 Task: Create a due date automation trigger when advanced on, on the monday before a card is due add content with a name or a description starting with resume at 11:00 AM.
Action: Mouse moved to (1060, 73)
Screenshot: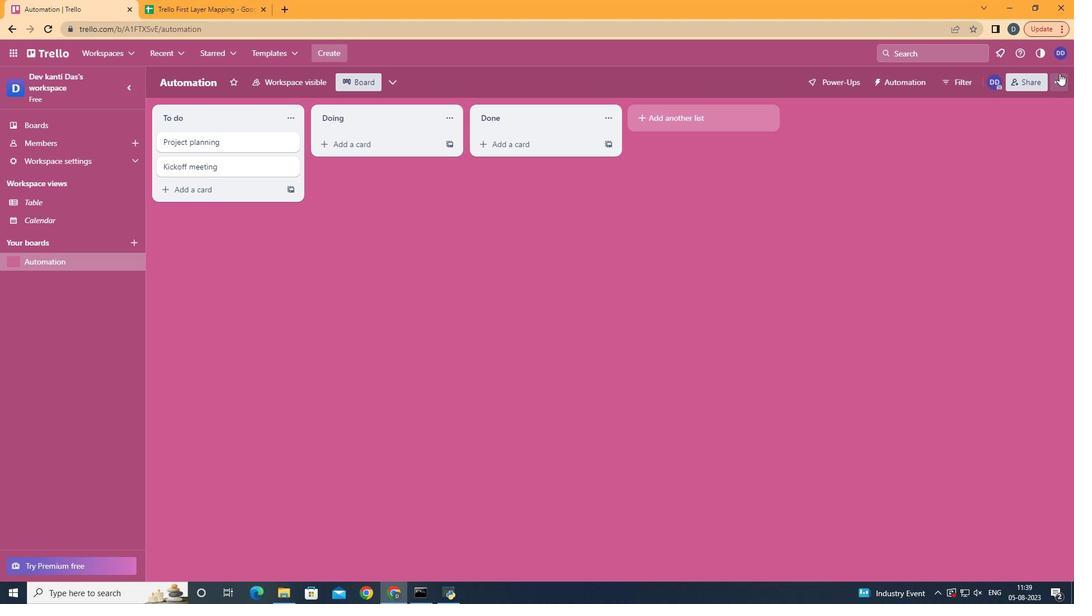 
Action: Mouse pressed left at (1060, 73)
Screenshot: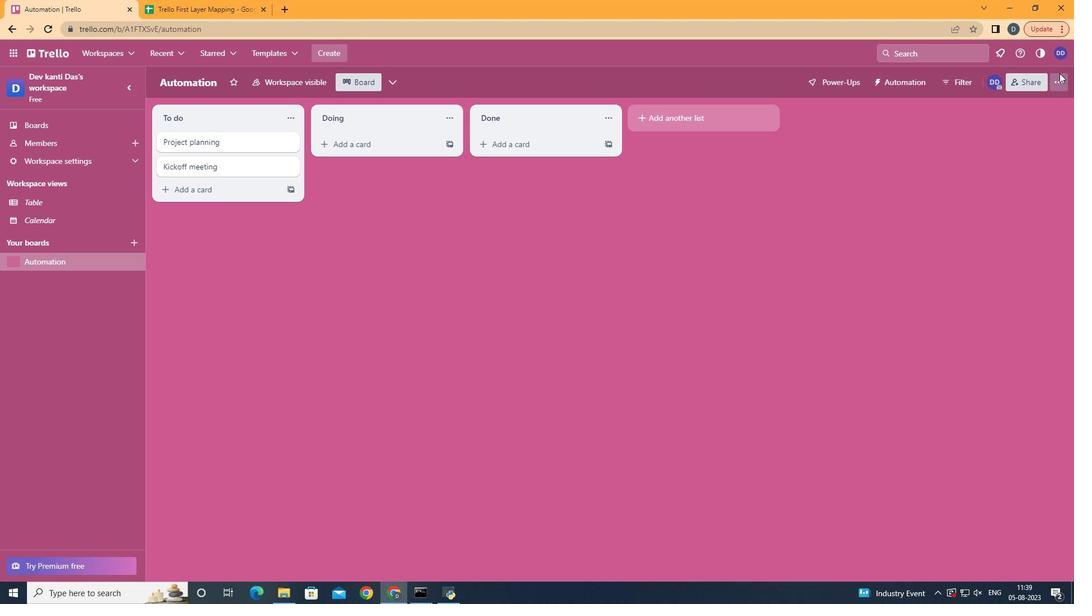 
Action: Mouse moved to (1008, 232)
Screenshot: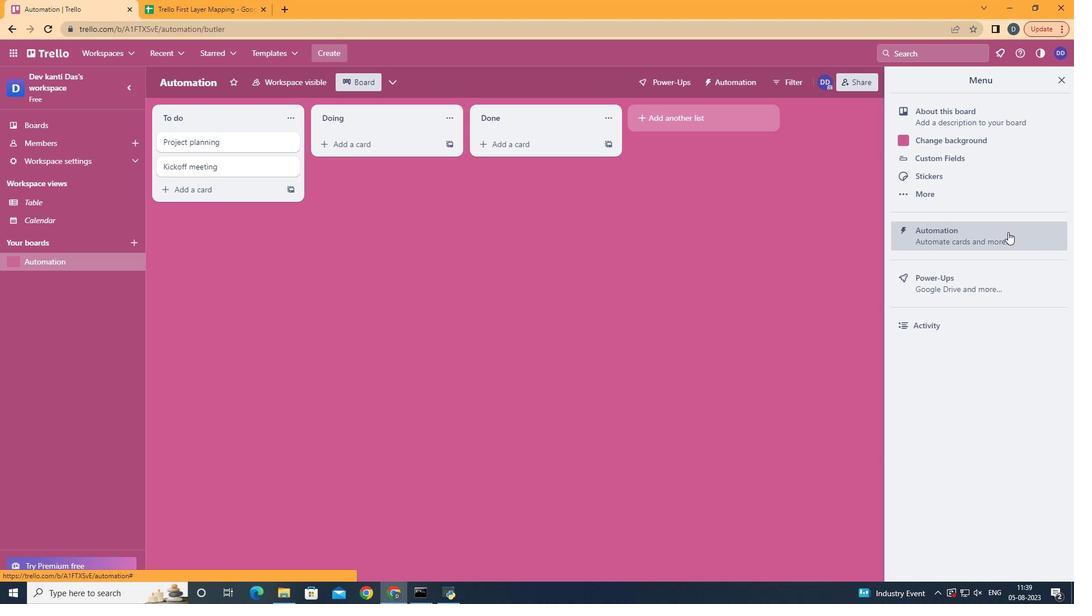 
Action: Mouse pressed left at (1008, 232)
Screenshot: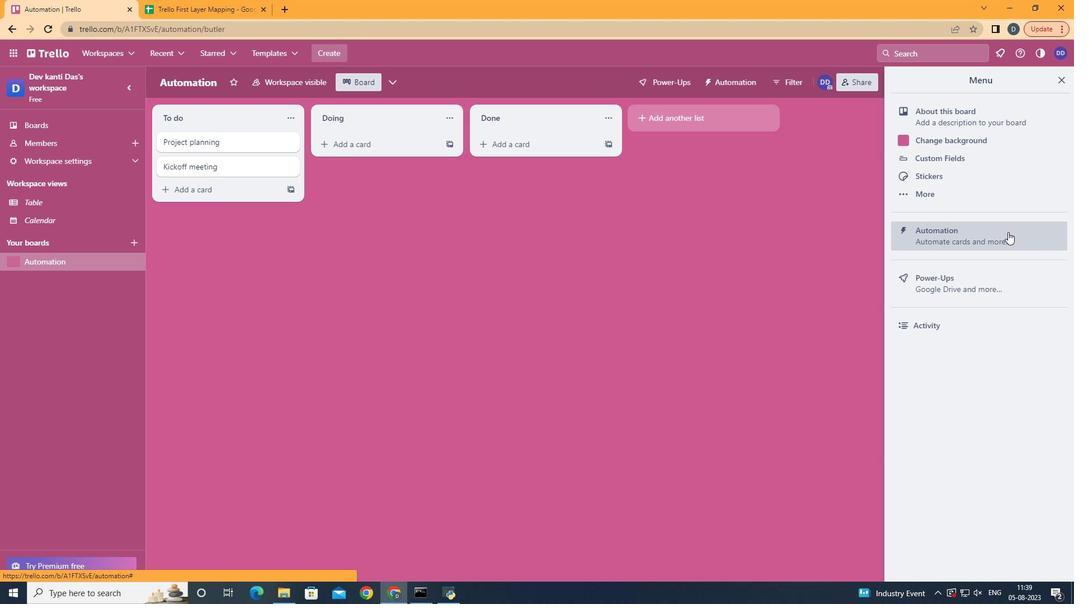 
Action: Mouse moved to (236, 226)
Screenshot: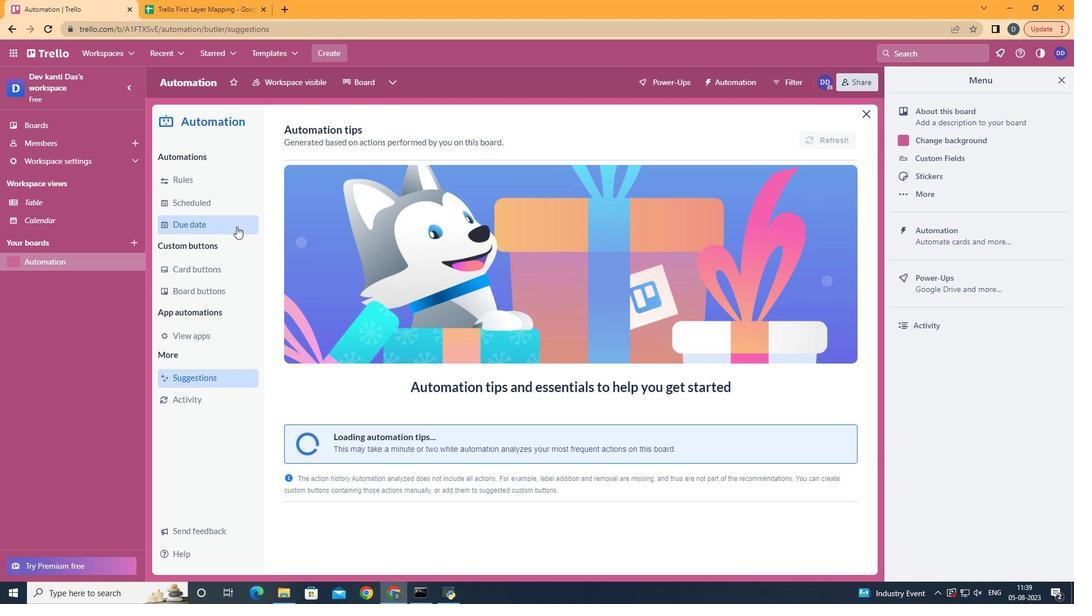 
Action: Mouse pressed left at (236, 226)
Screenshot: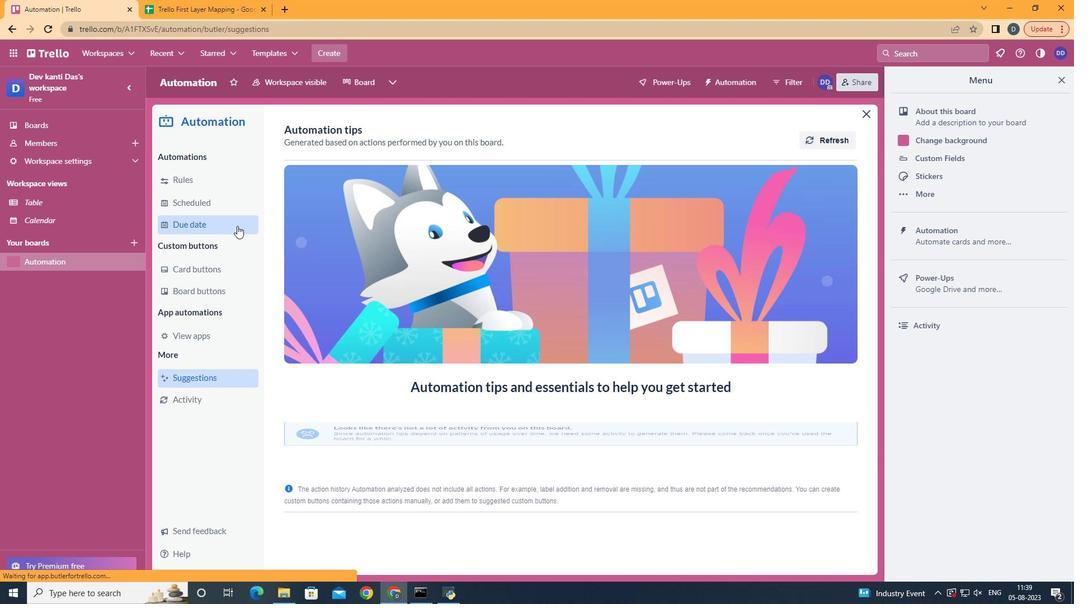 
Action: Mouse moved to (769, 137)
Screenshot: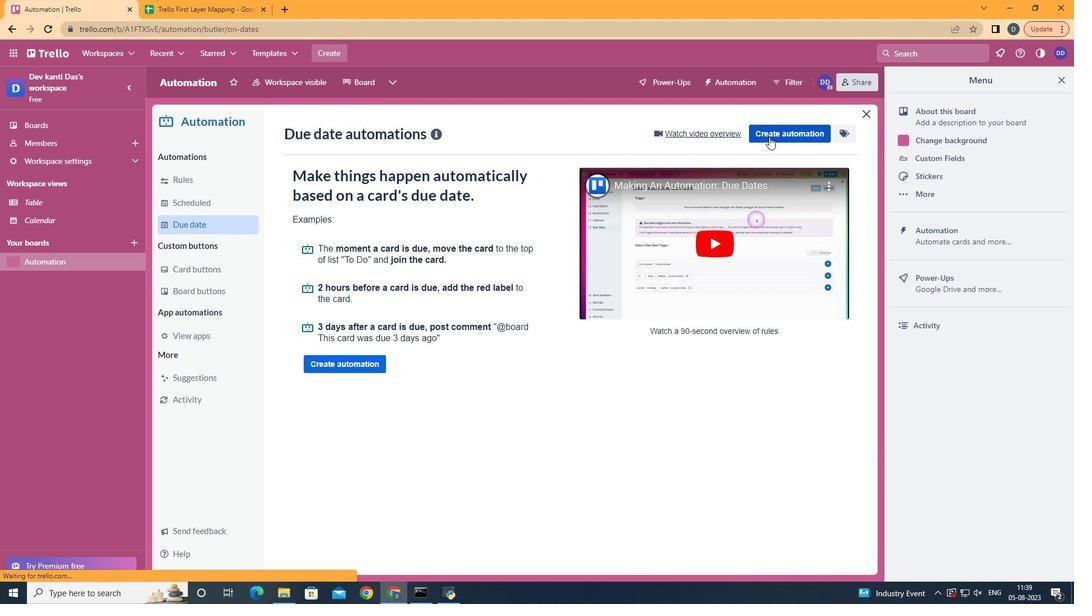 
Action: Mouse pressed left at (769, 137)
Screenshot: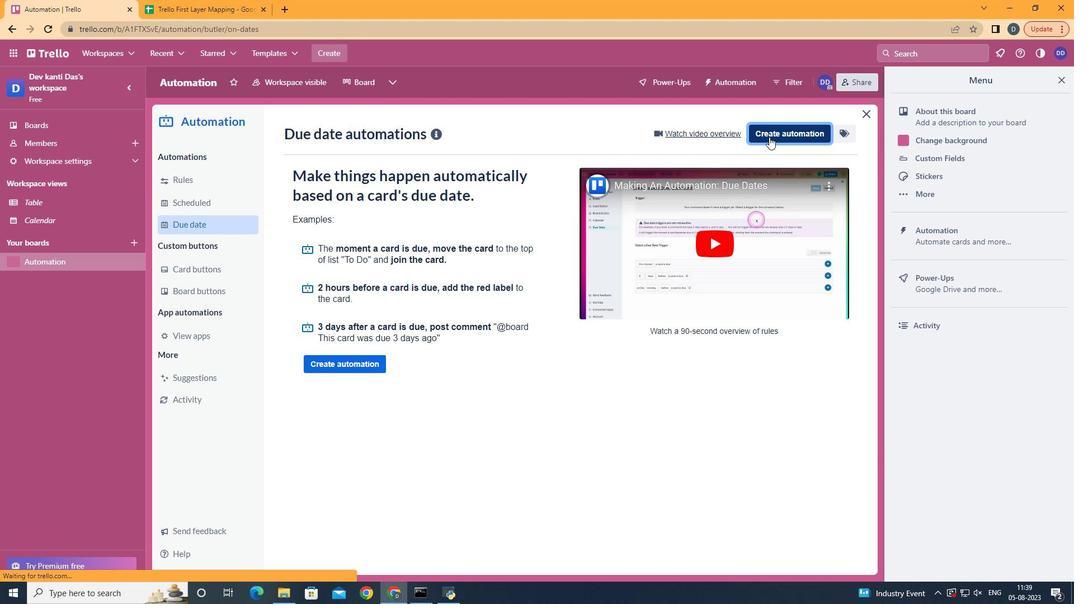 
Action: Mouse moved to (562, 246)
Screenshot: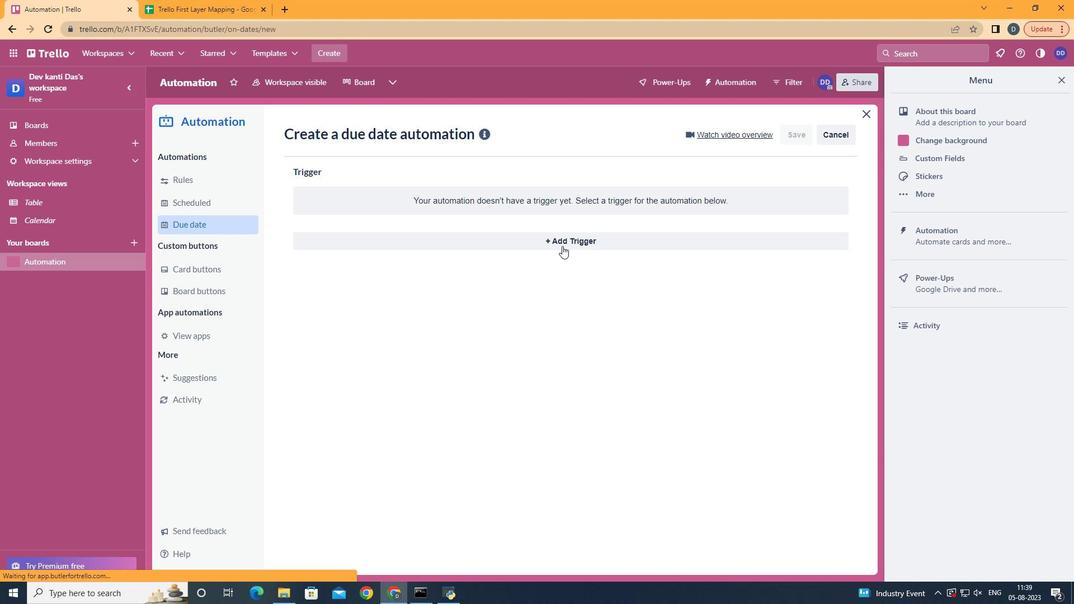 
Action: Mouse pressed left at (562, 246)
Screenshot: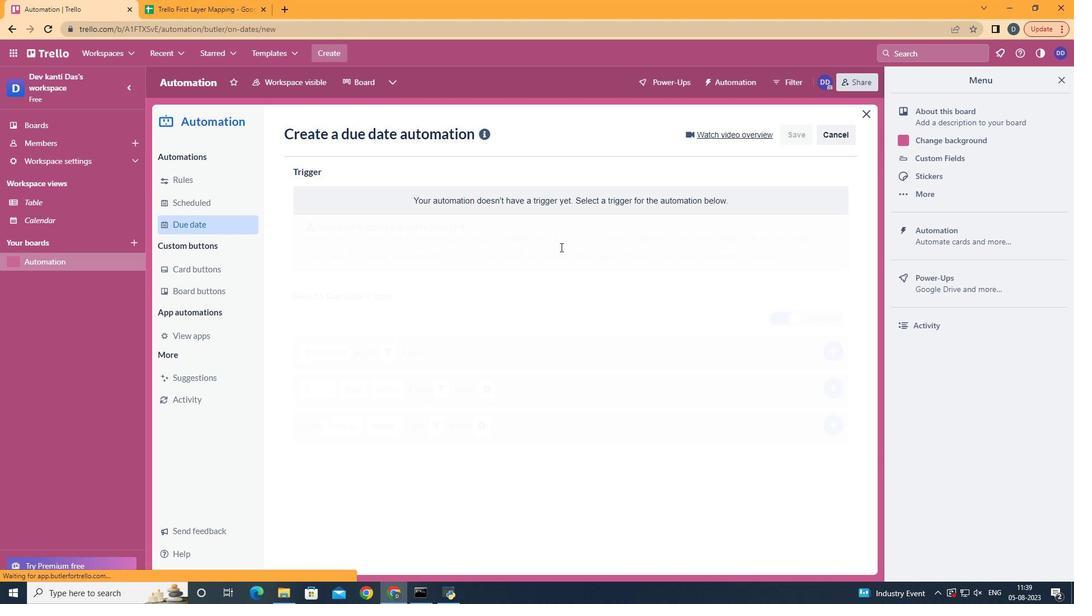 
Action: Mouse moved to (357, 292)
Screenshot: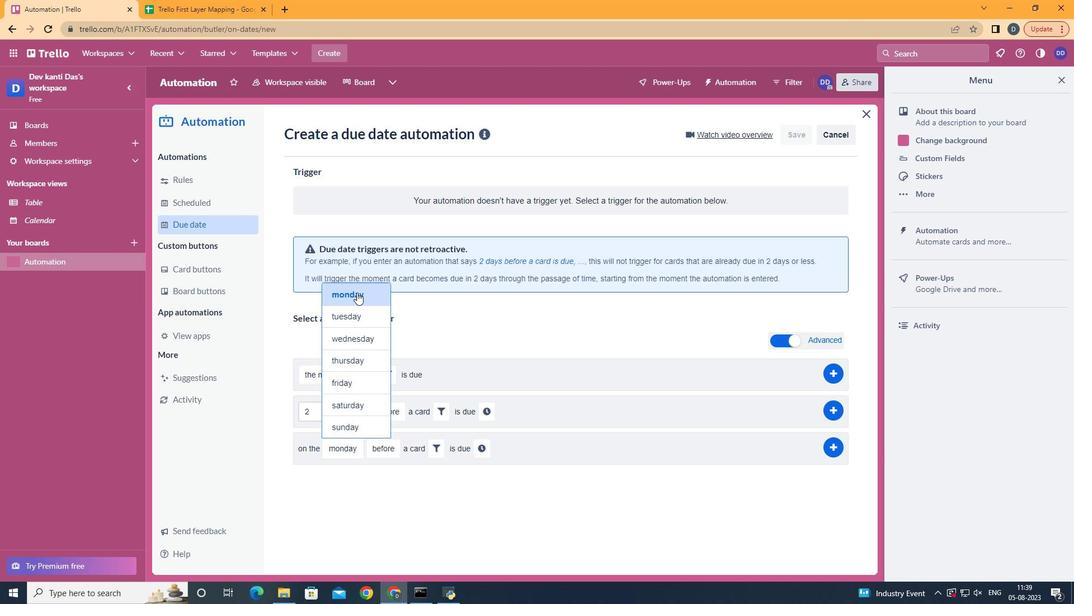 
Action: Mouse pressed left at (357, 292)
Screenshot: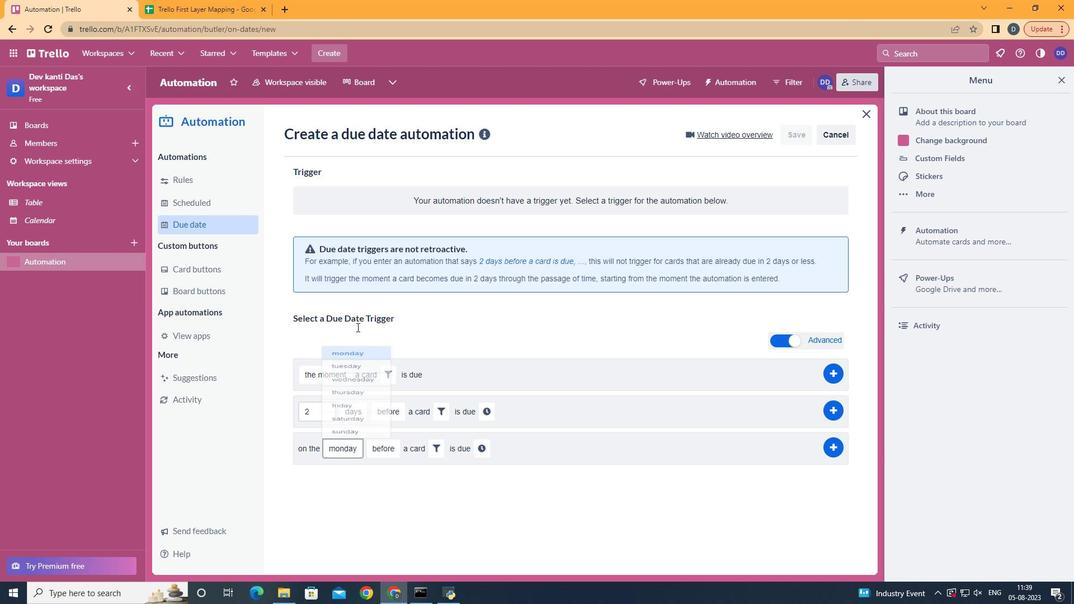 
Action: Mouse moved to (389, 468)
Screenshot: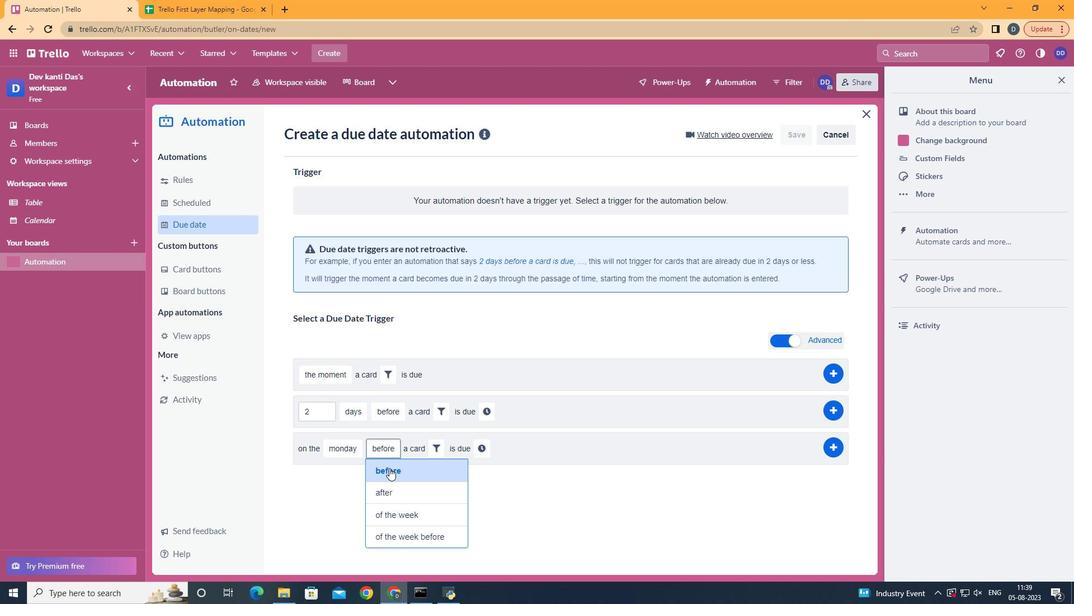 
Action: Mouse pressed left at (389, 468)
Screenshot: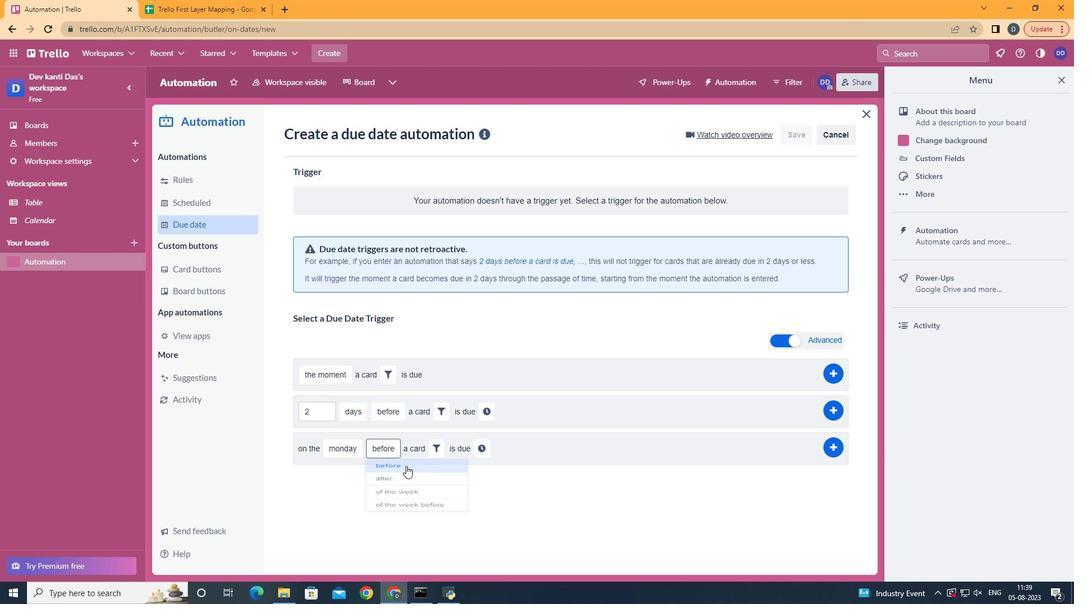 
Action: Mouse moved to (439, 452)
Screenshot: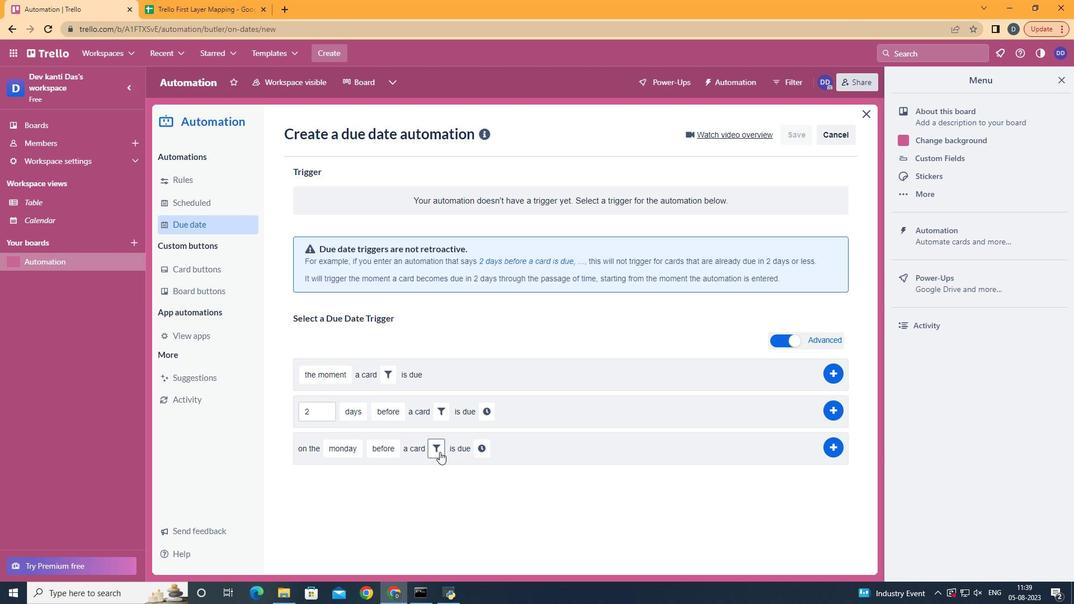 
Action: Mouse pressed left at (439, 452)
Screenshot: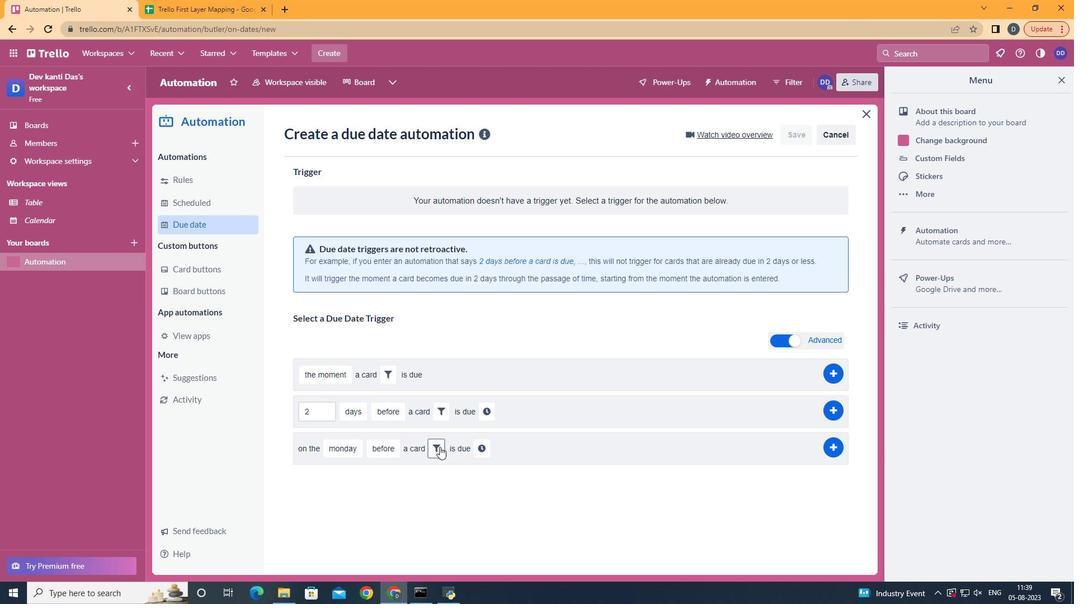 
Action: Mouse moved to (577, 486)
Screenshot: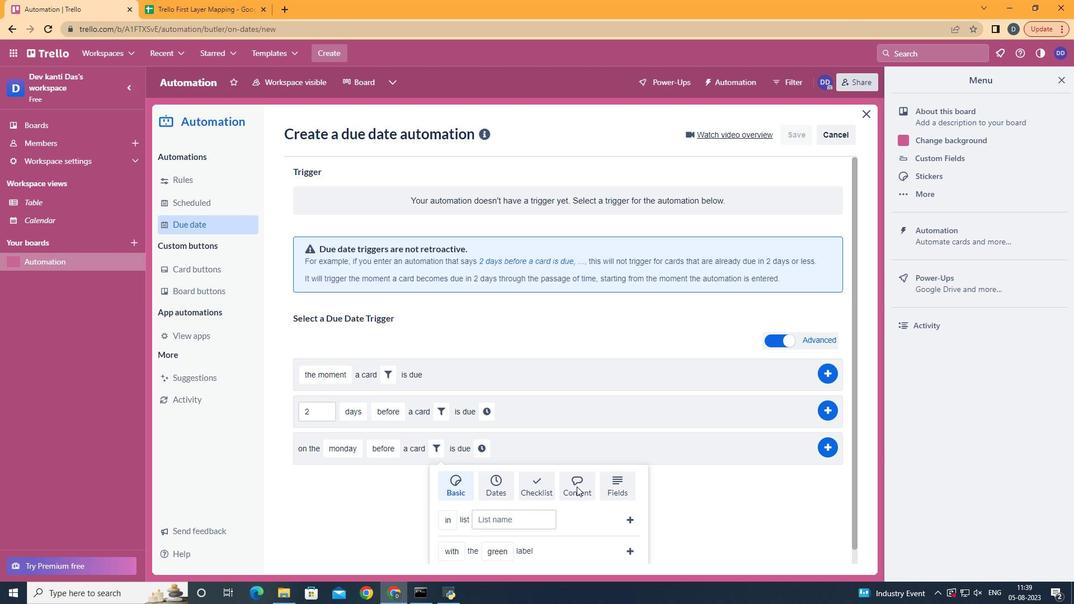 
Action: Mouse pressed left at (577, 486)
Screenshot: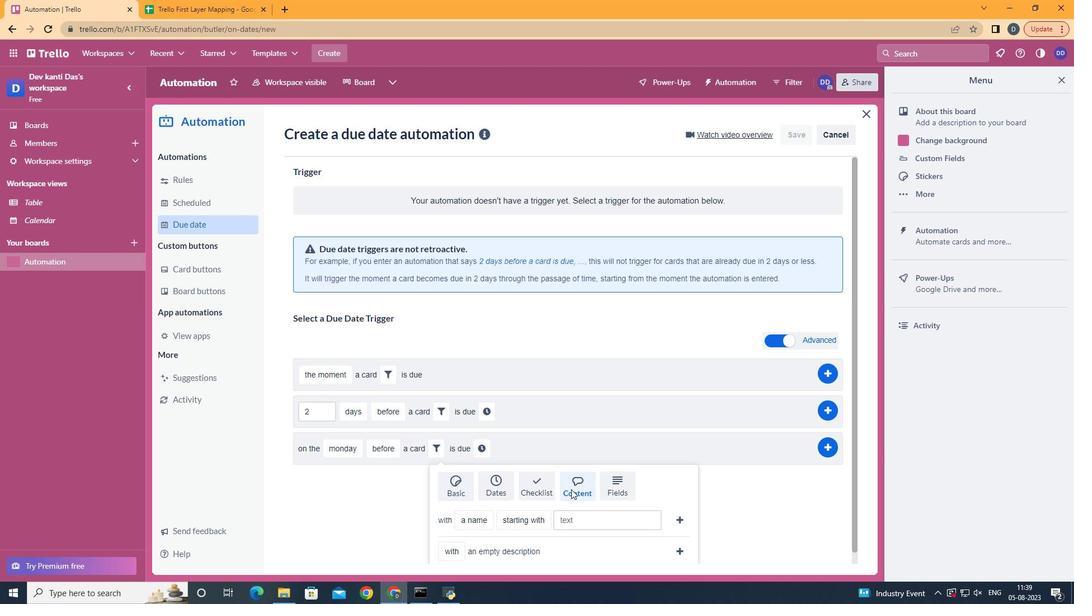 
Action: Mouse moved to (487, 499)
Screenshot: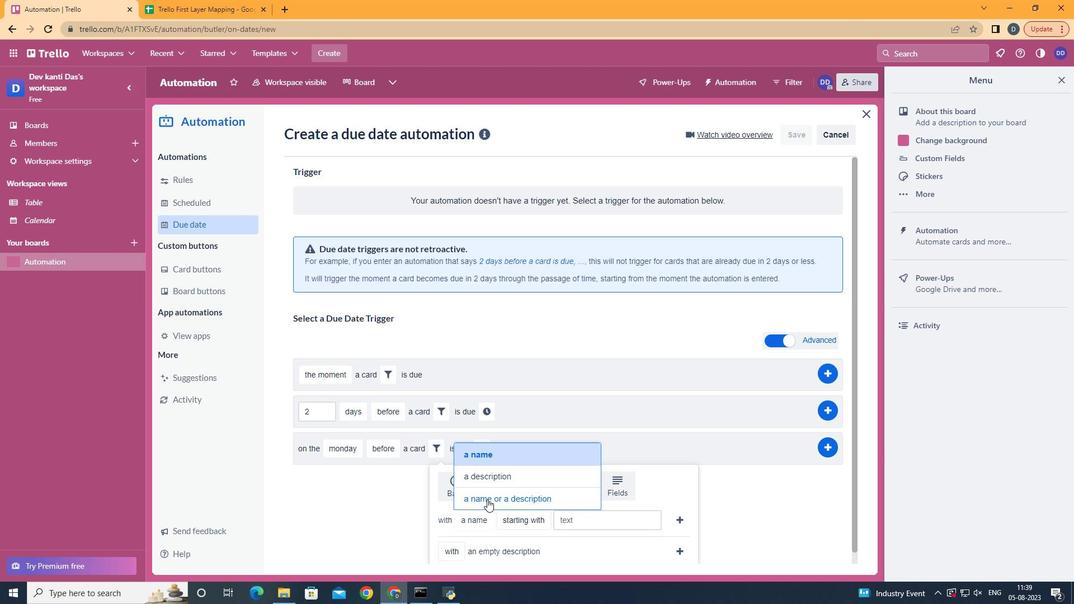 
Action: Mouse pressed left at (487, 499)
Screenshot: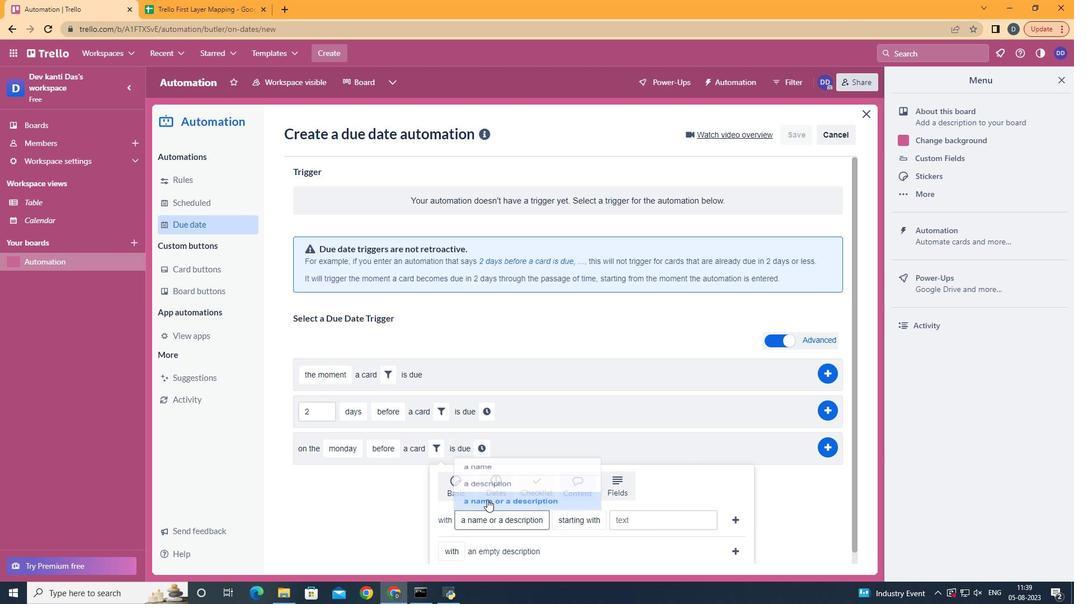 
Action: Mouse moved to (607, 392)
Screenshot: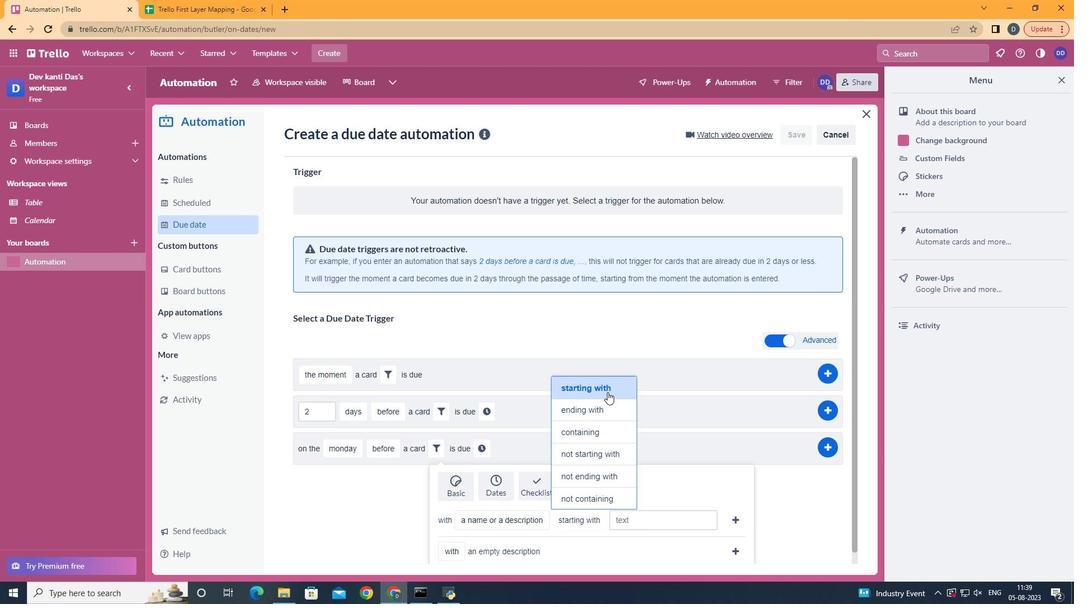 
Action: Mouse pressed left at (607, 392)
Screenshot: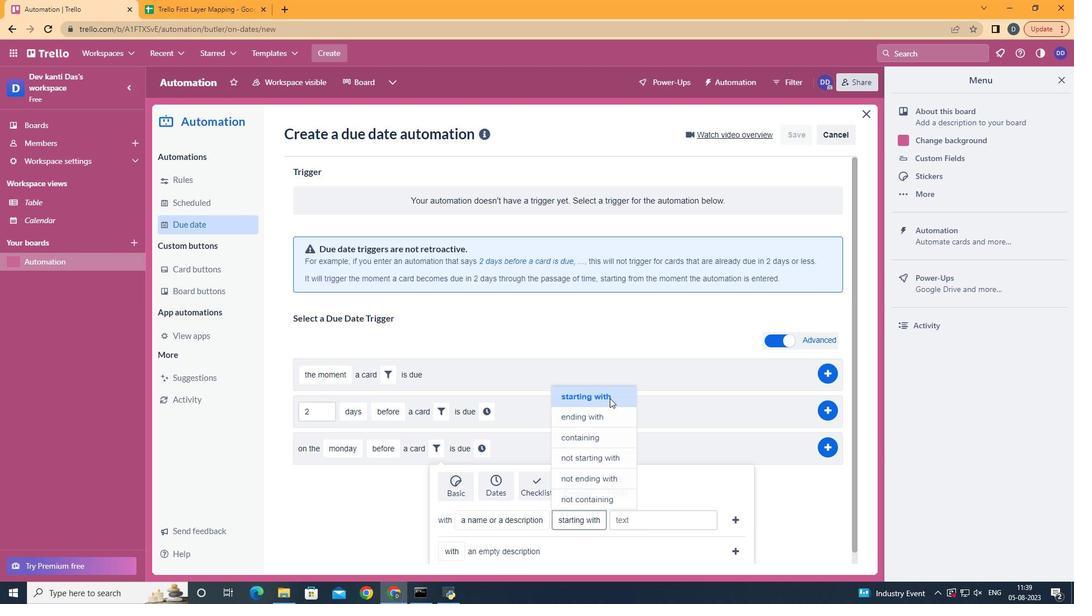 
Action: Mouse moved to (648, 521)
Screenshot: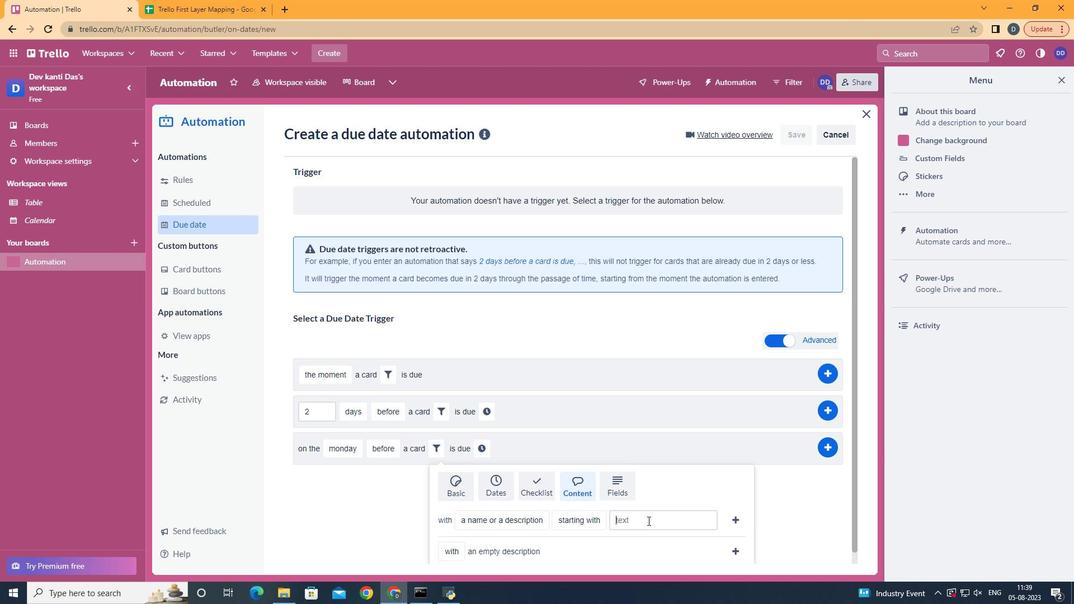 
Action: Mouse pressed left at (648, 521)
Screenshot: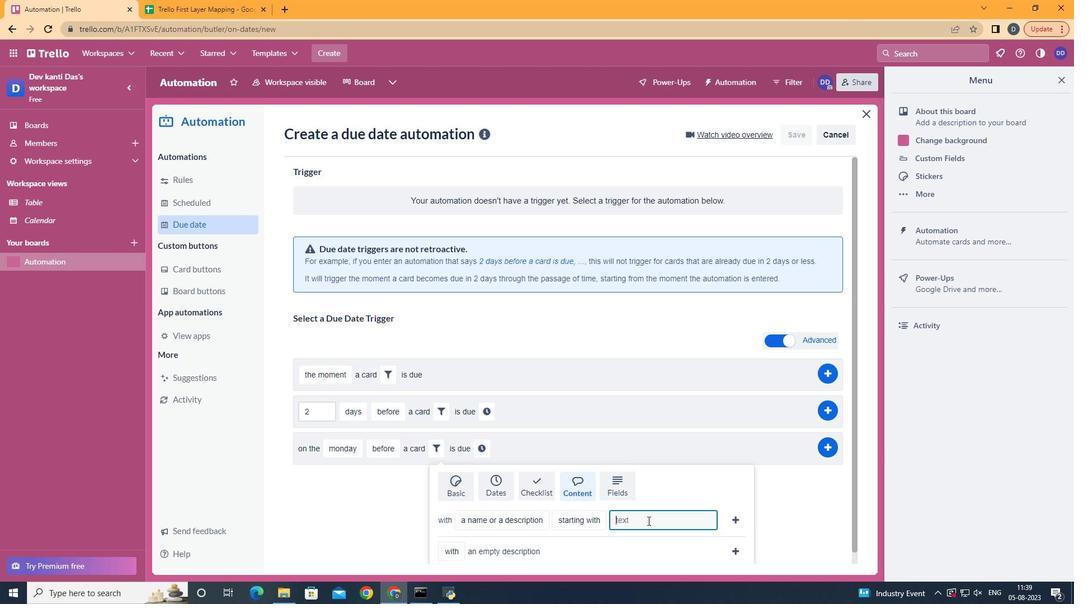 
Action: Key pressed resume
Screenshot: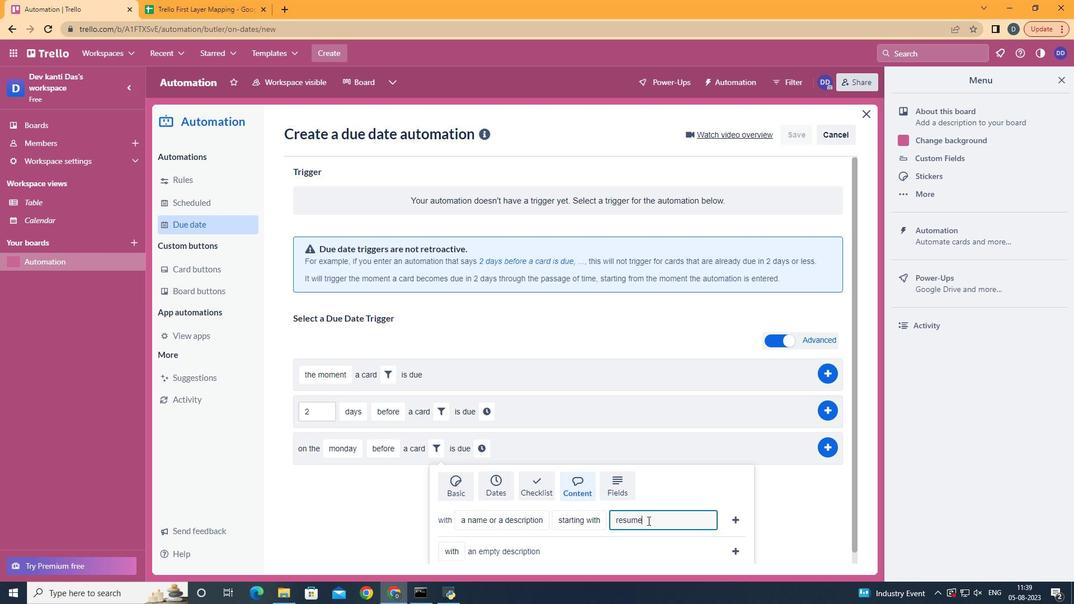 
Action: Mouse moved to (735, 522)
Screenshot: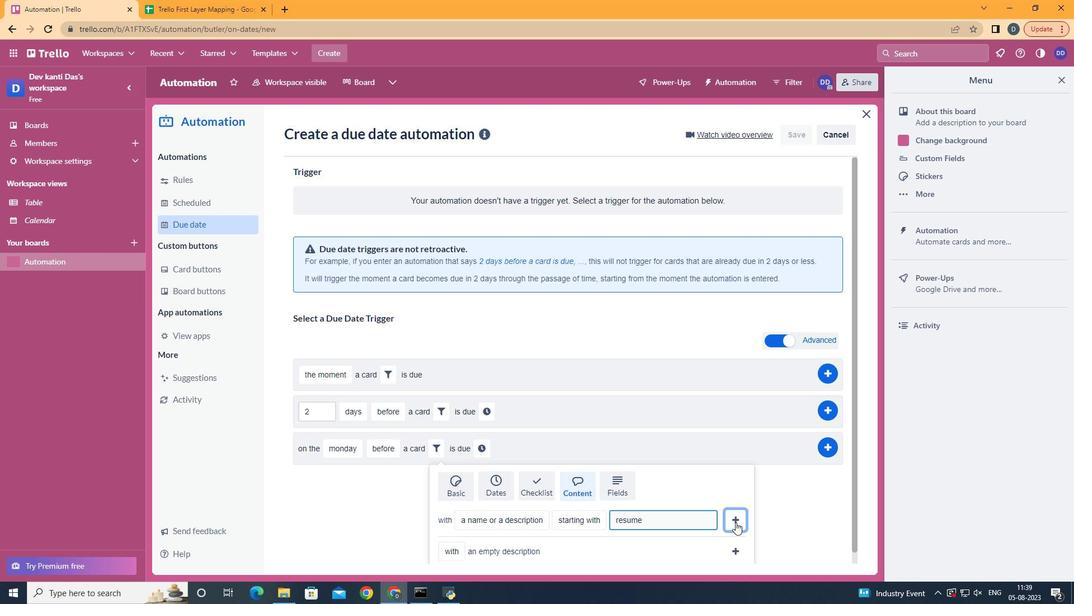 
Action: Mouse pressed left at (735, 522)
Screenshot: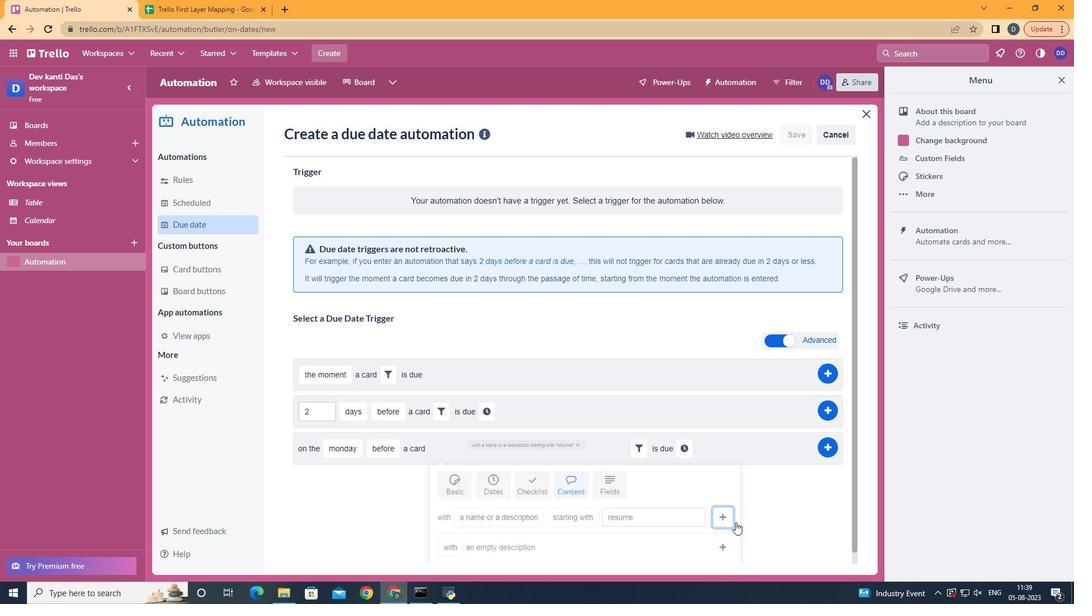 
Action: Mouse moved to (682, 446)
Screenshot: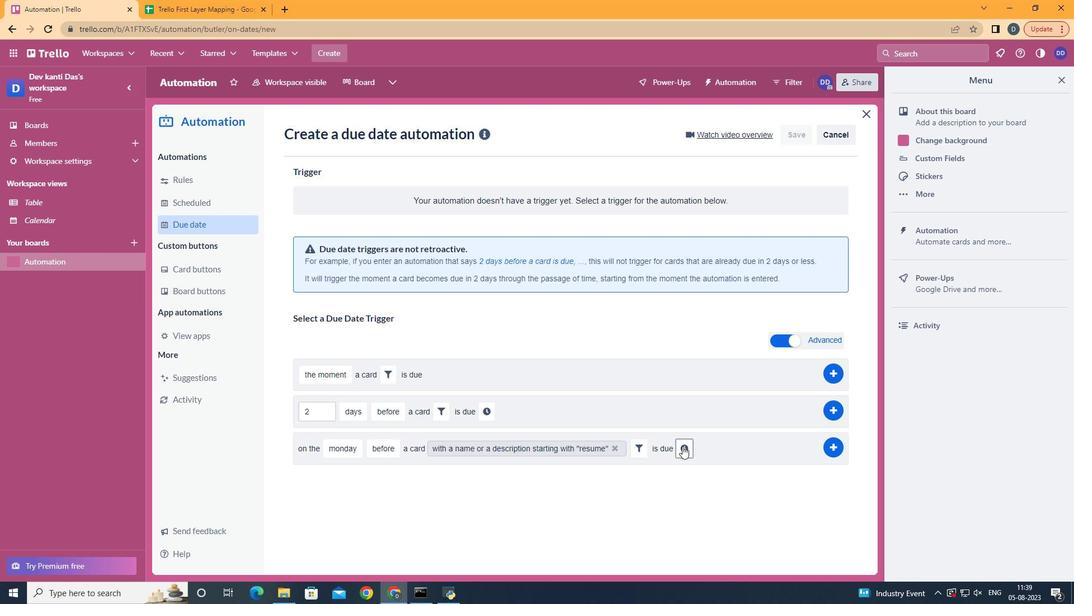 
Action: Mouse pressed left at (682, 446)
Screenshot: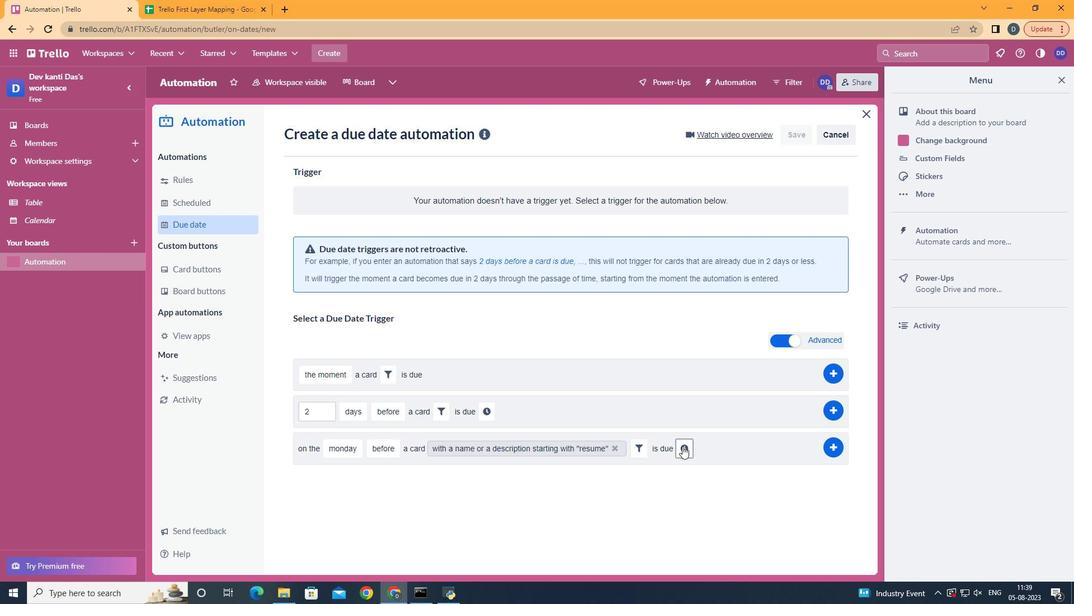 
Action: Mouse moved to (760, 453)
Screenshot: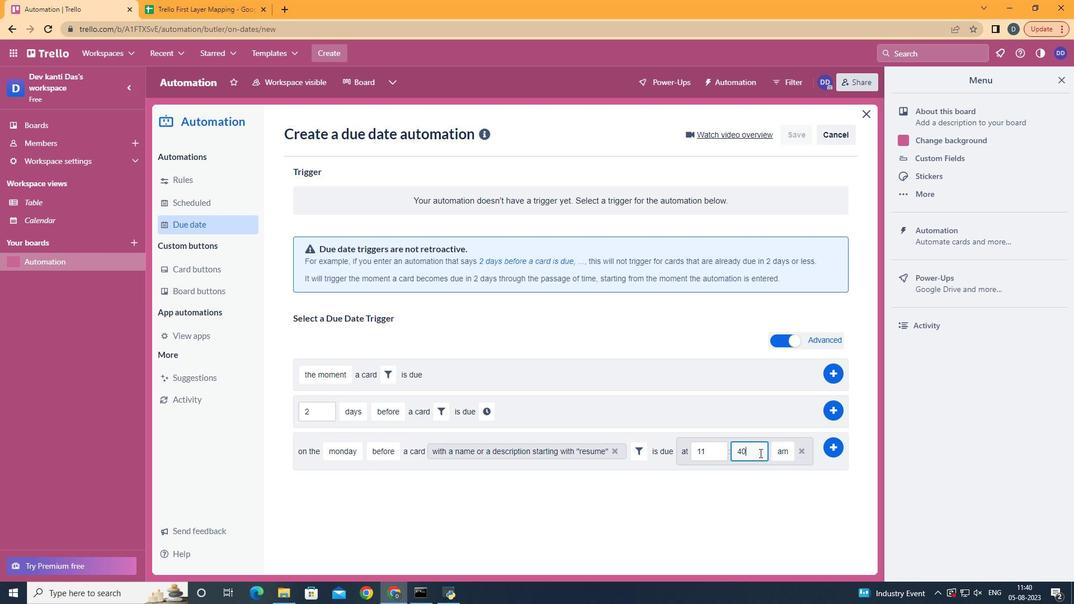 
Action: Mouse pressed left at (760, 453)
Screenshot: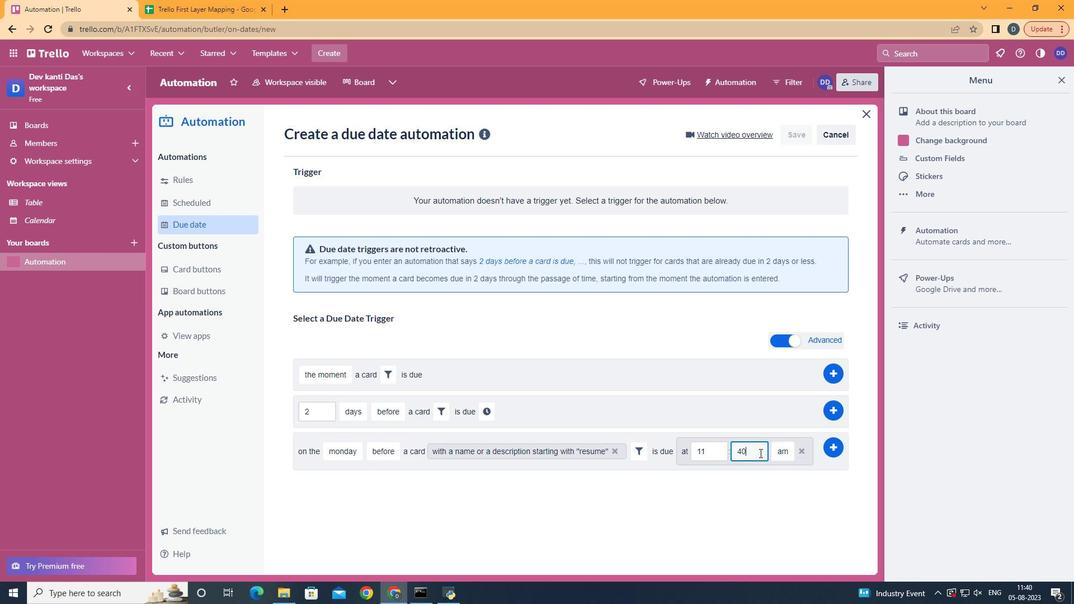 
Action: Key pressed <Key.backspace><Key.backspace>00
Screenshot: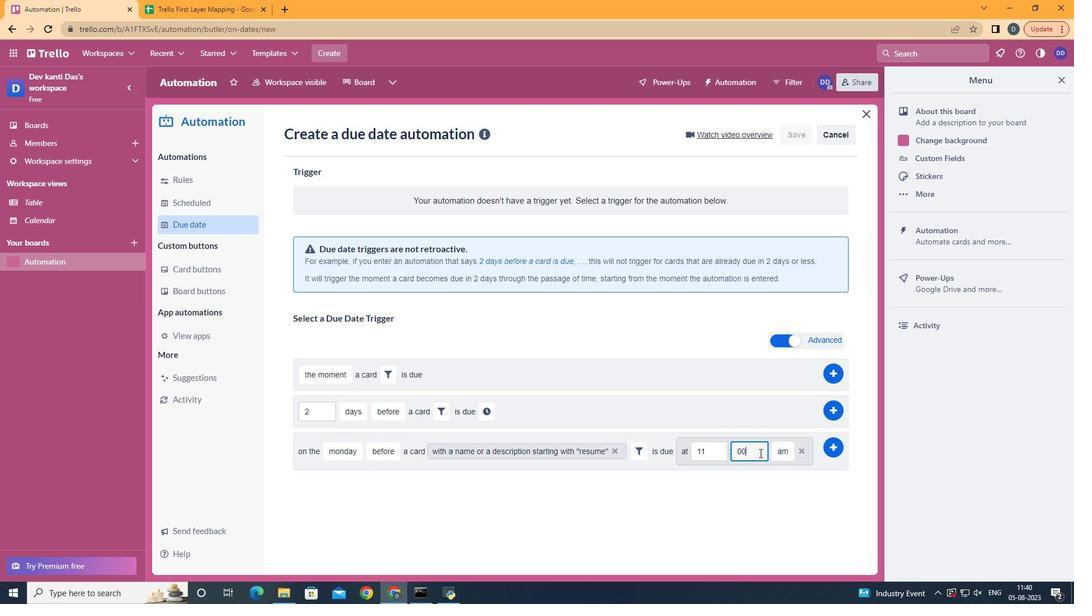
Action: Mouse moved to (828, 451)
Screenshot: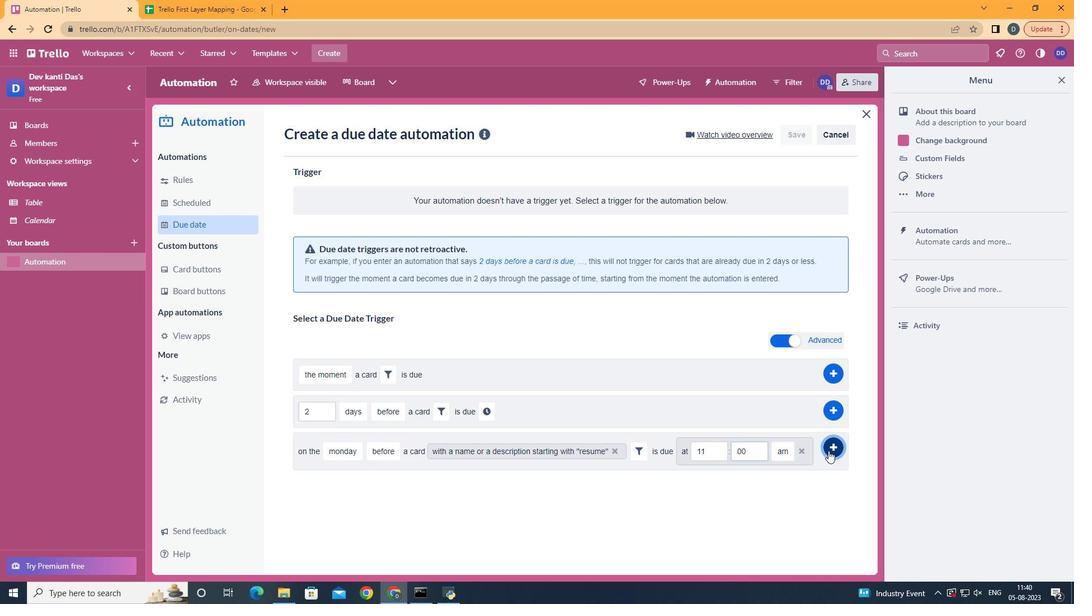 
Action: Mouse pressed left at (828, 451)
Screenshot: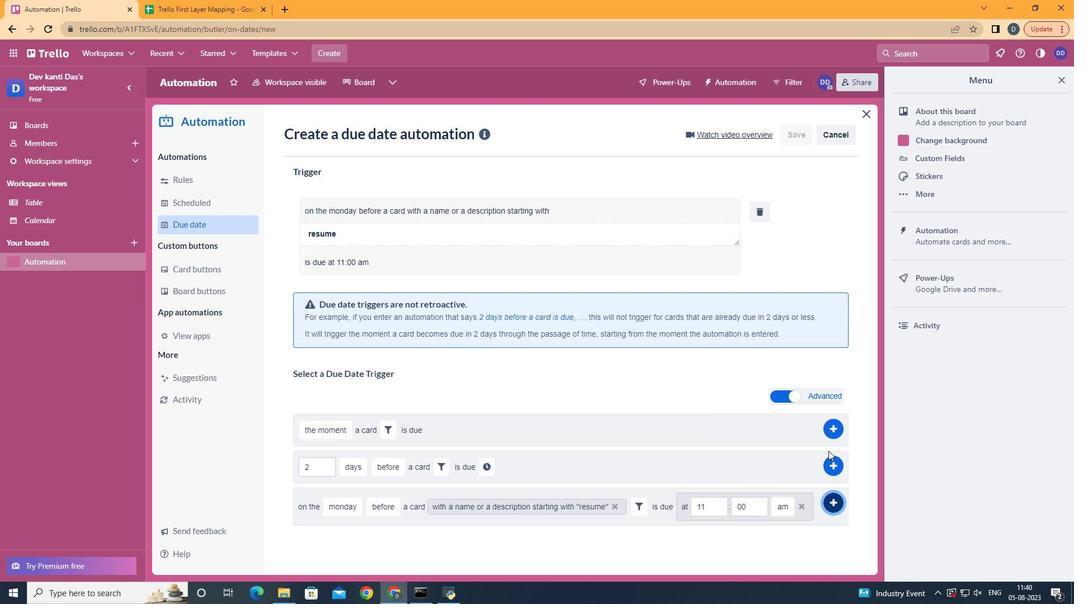 
Action: Mouse moved to (604, 230)
Screenshot: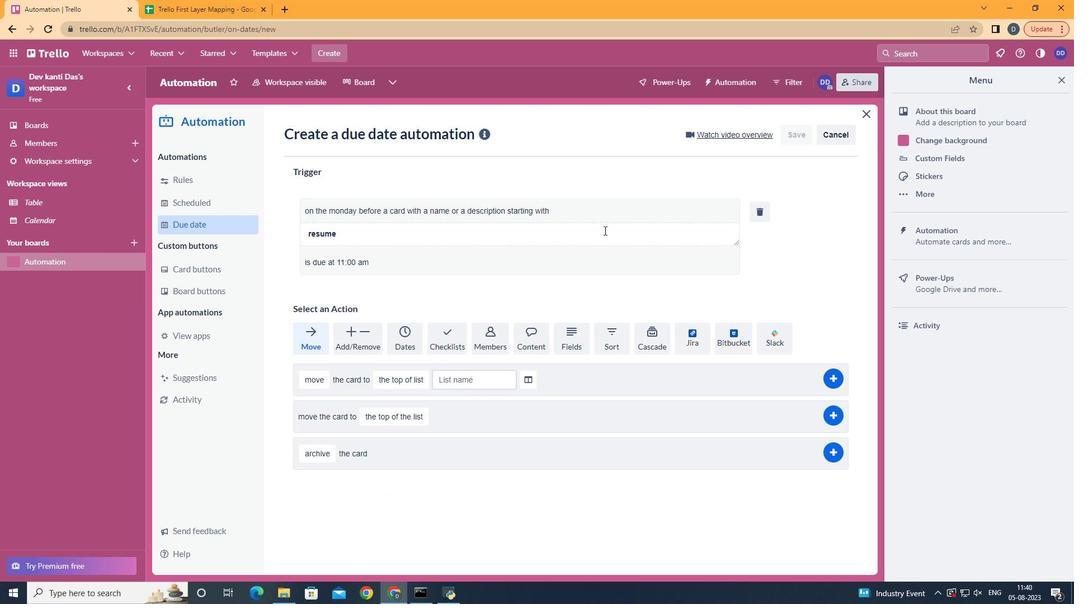 
